 Task: Look for products in the category "Toothbrushes" from Radius only.
Action: Mouse moved to (676, 251)
Screenshot: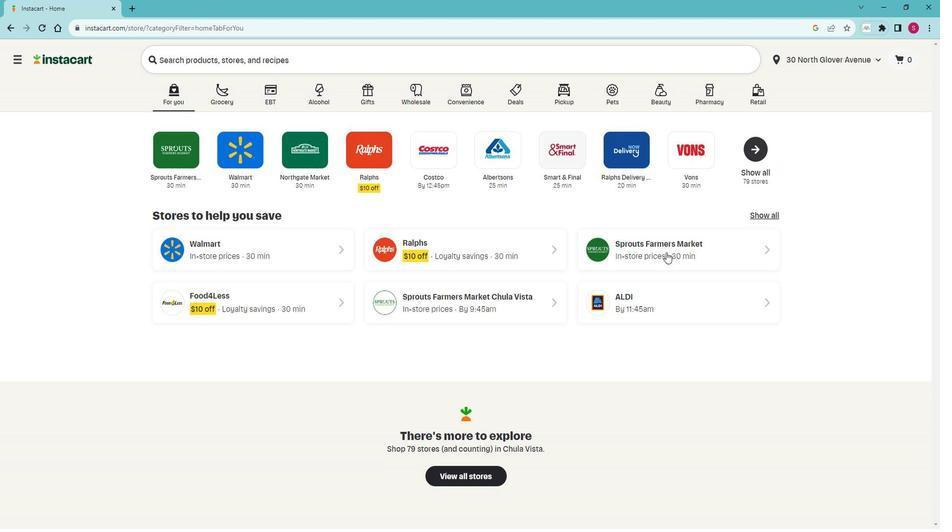 
Action: Mouse pressed left at (676, 251)
Screenshot: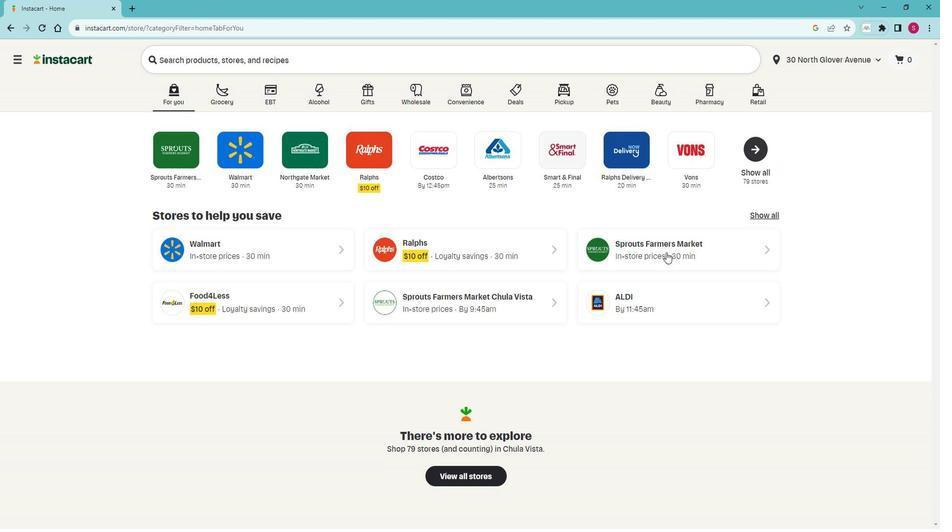 
Action: Mouse moved to (62, 363)
Screenshot: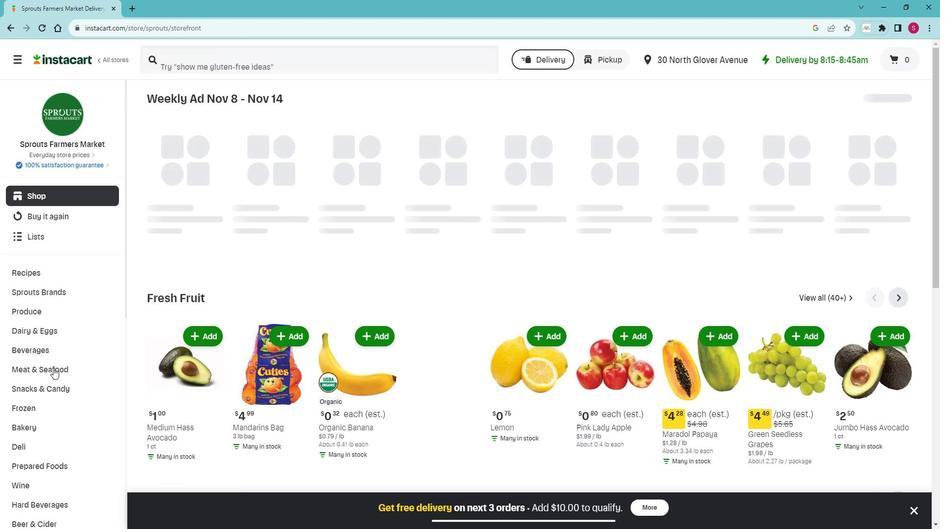 
Action: Mouse scrolled (62, 363) with delta (0, 0)
Screenshot: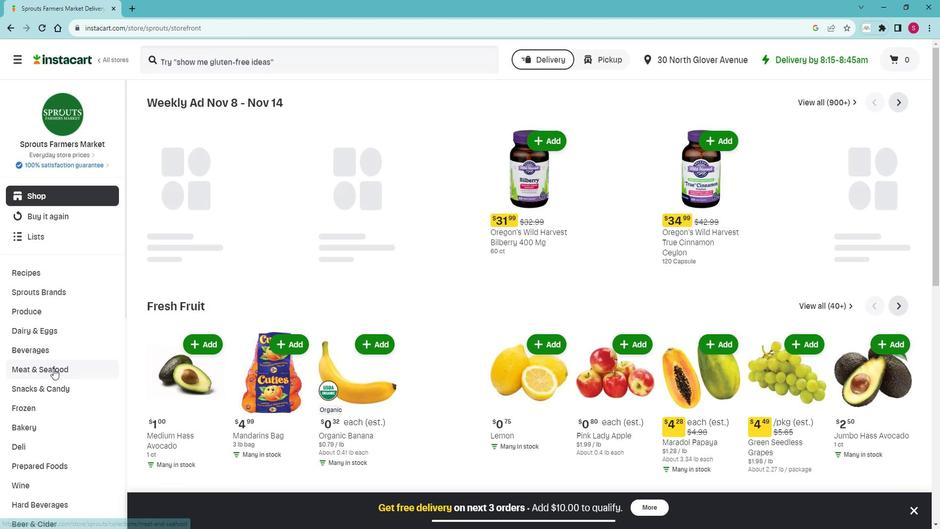 
Action: Mouse scrolled (62, 363) with delta (0, 0)
Screenshot: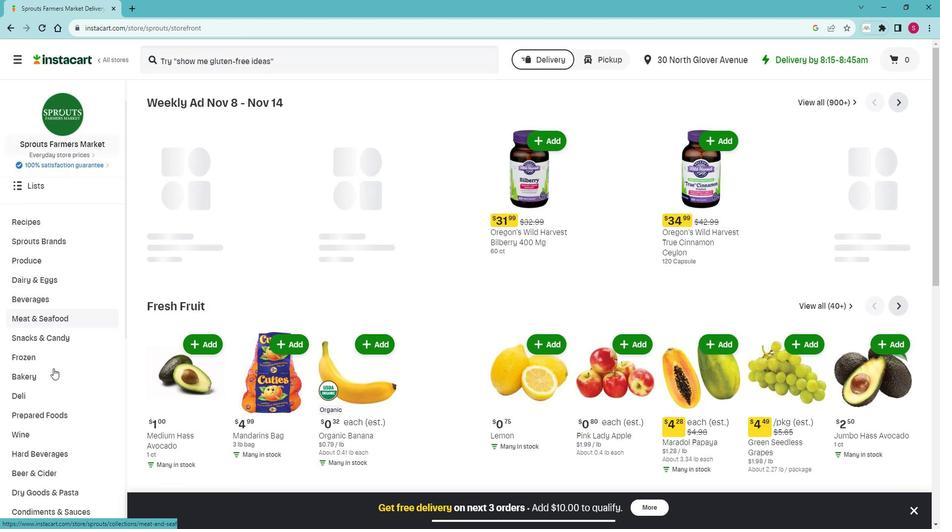 
Action: Mouse moved to (62, 362)
Screenshot: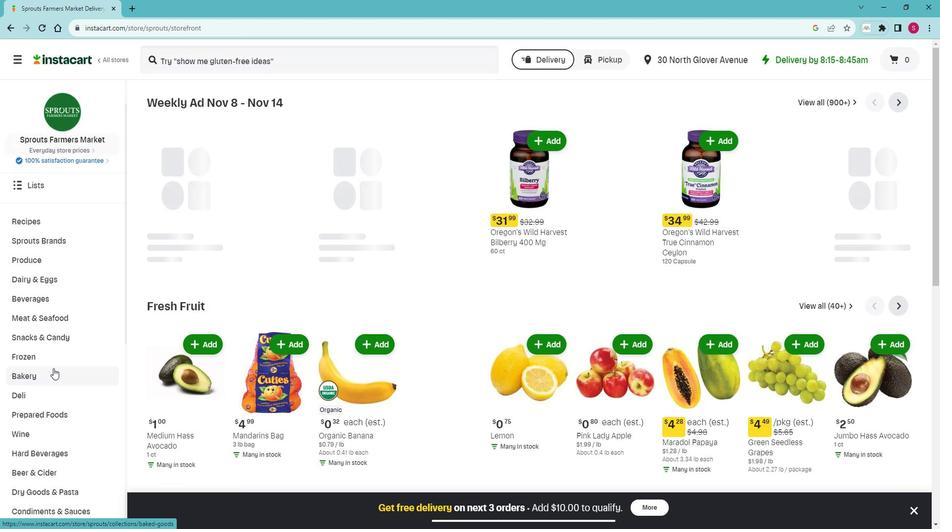 
Action: Mouse scrolled (62, 362) with delta (0, 0)
Screenshot: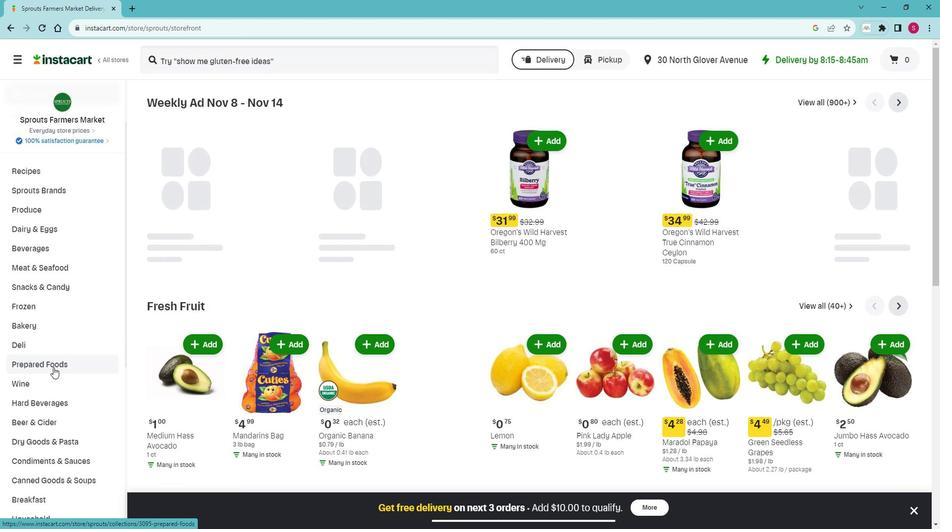 
Action: Mouse moved to (62, 362)
Screenshot: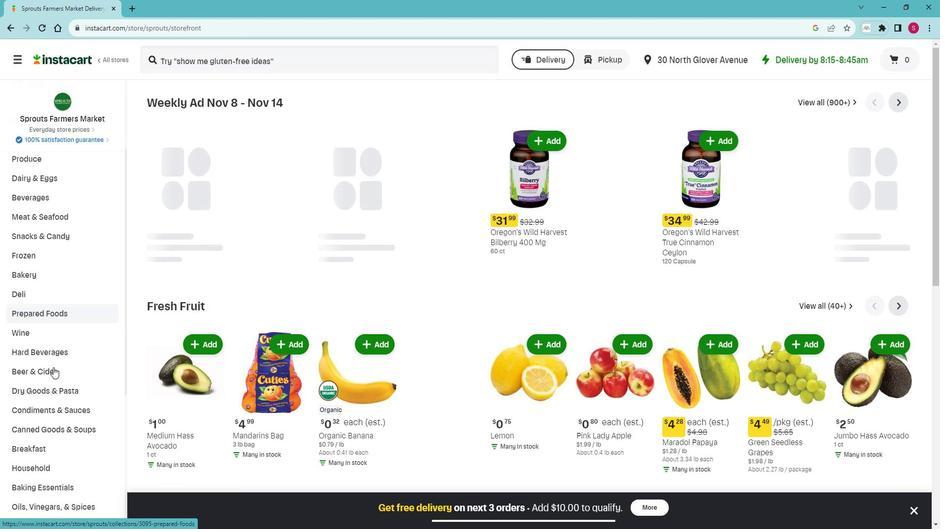 
Action: Mouse scrolled (62, 362) with delta (0, 0)
Screenshot: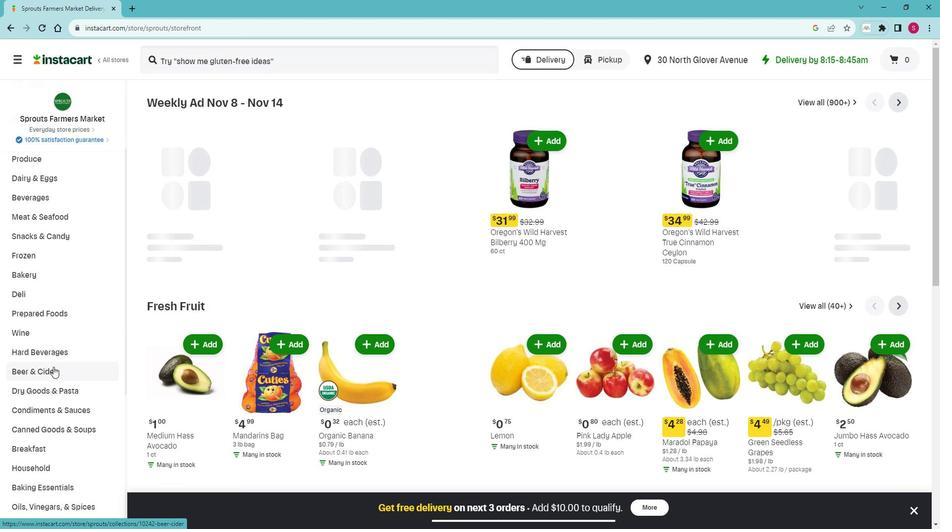 
Action: Mouse scrolled (62, 362) with delta (0, 0)
Screenshot: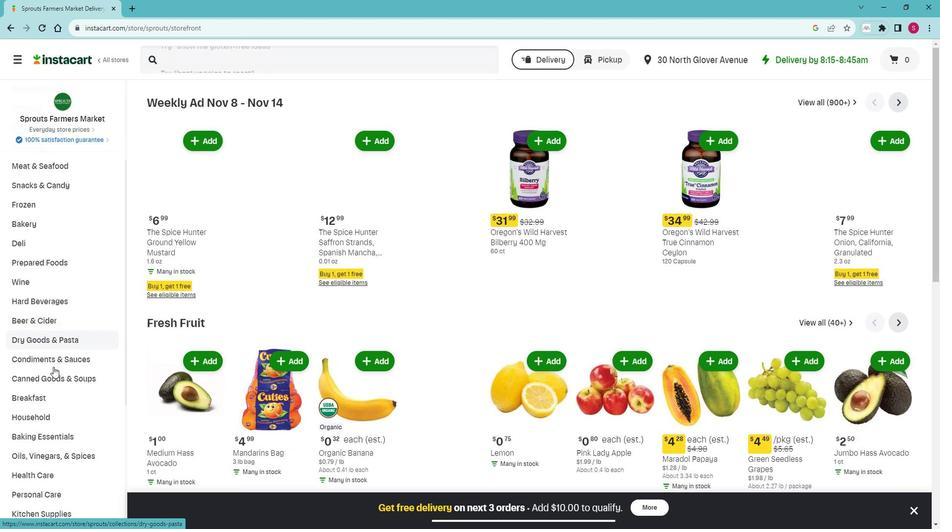 
Action: Mouse moved to (62, 362)
Screenshot: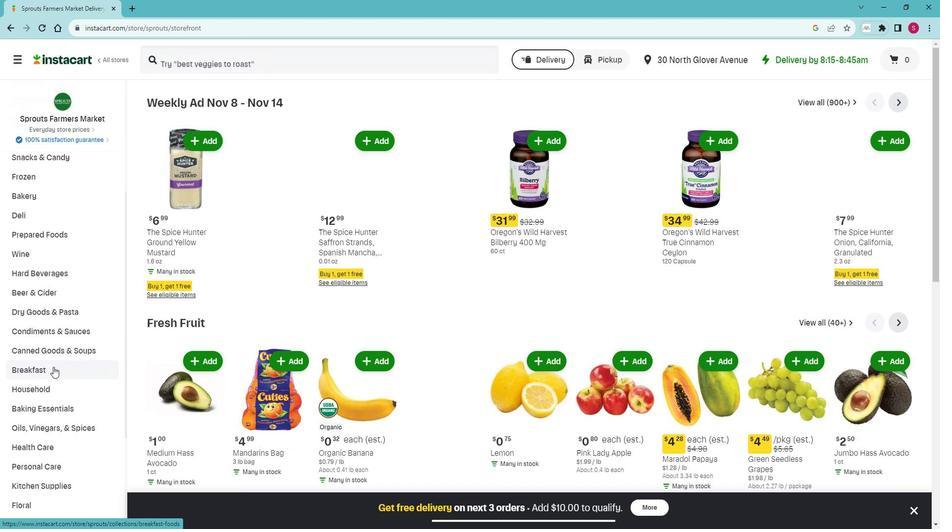 
Action: Mouse scrolled (62, 361) with delta (0, 0)
Screenshot: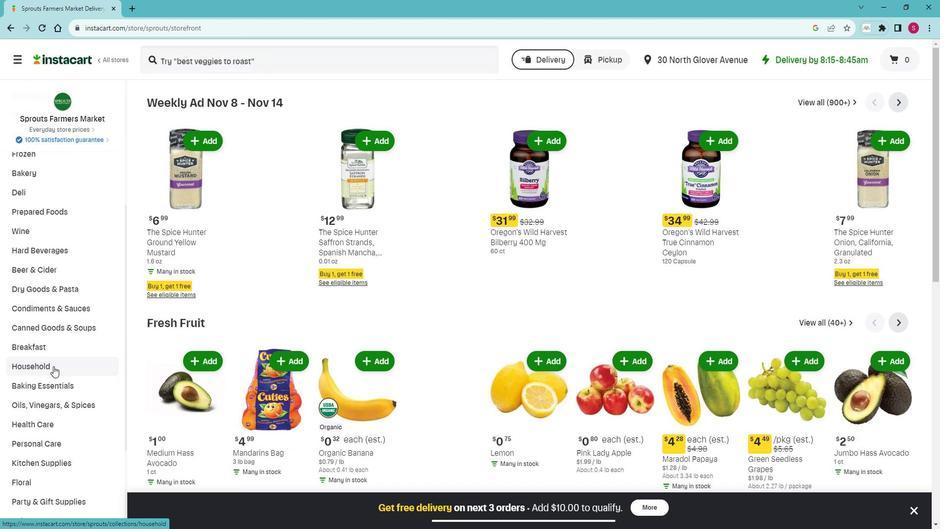 
Action: Mouse scrolled (62, 361) with delta (0, 0)
Screenshot: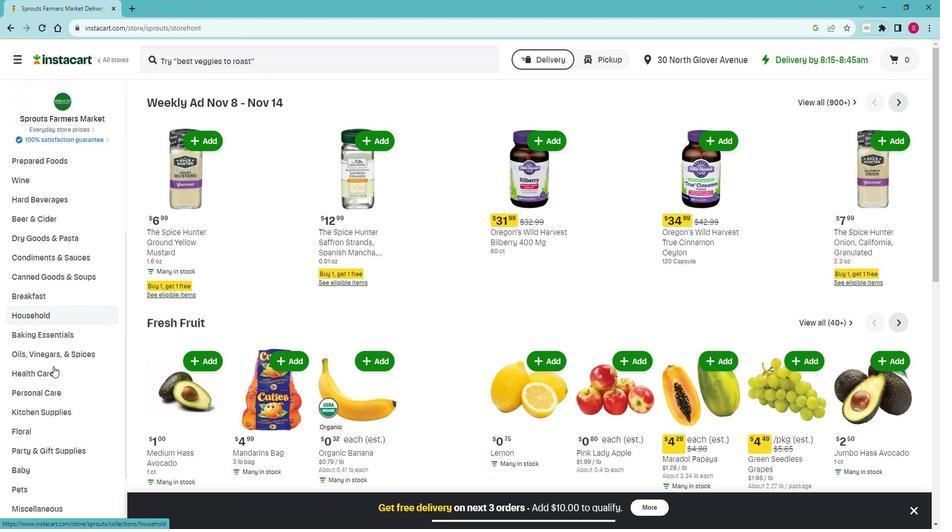 
Action: Mouse moved to (71, 334)
Screenshot: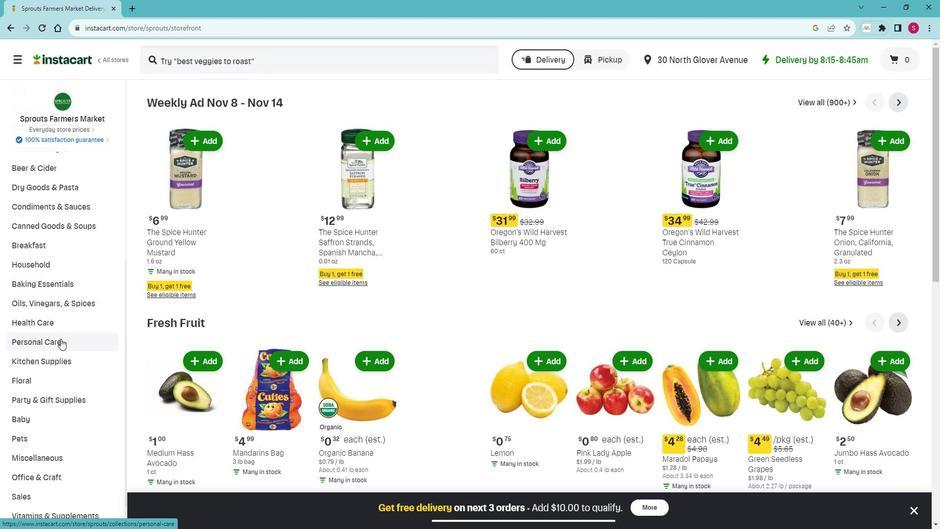 
Action: Mouse pressed left at (71, 334)
Screenshot: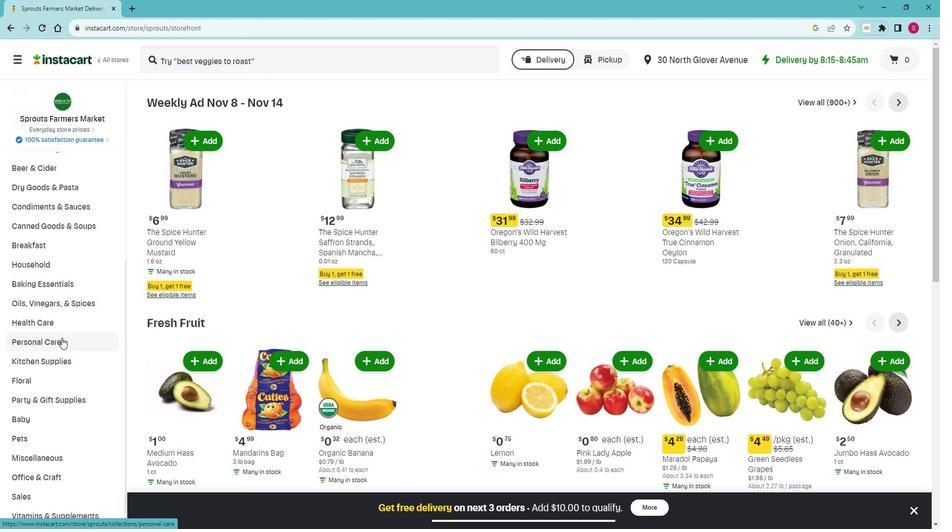
Action: Mouse moved to (69, 372)
Screenshot: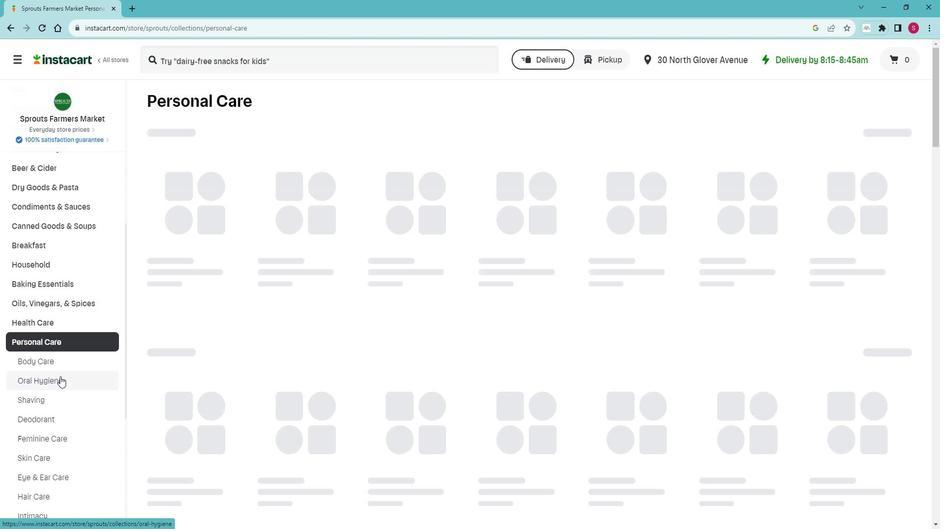 
Action: Mouse pressed left at (69, 372)
Screenshot: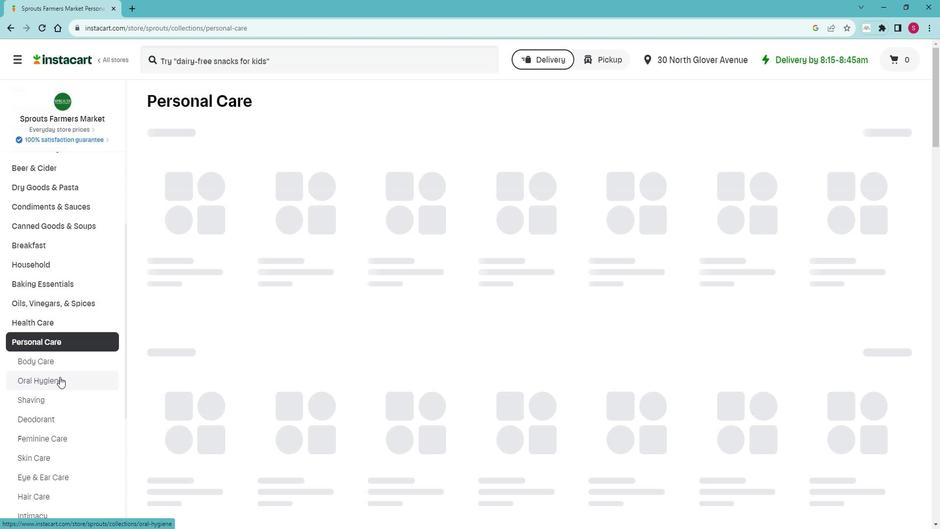 
Action: Mouse moved to (230, 141)
Screenshot: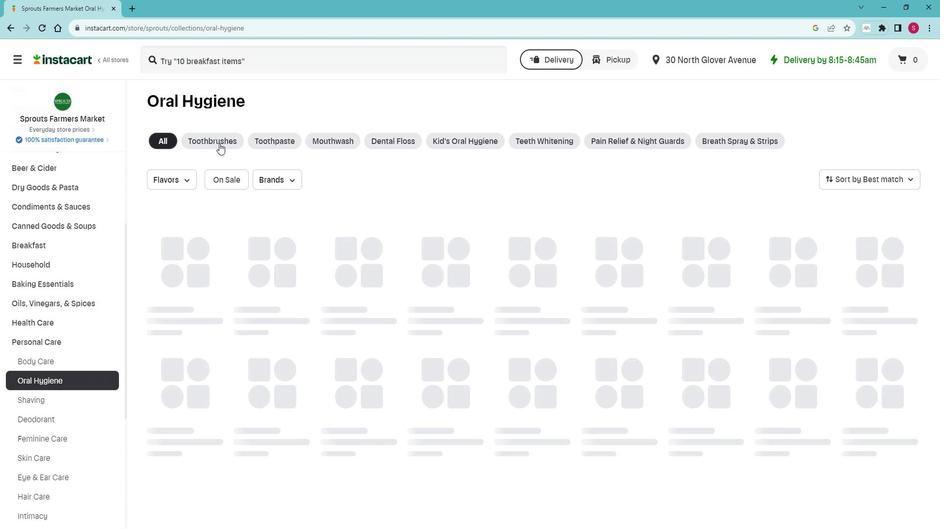 
Action: Mouse pressed left at (230, 141)
Screenshot: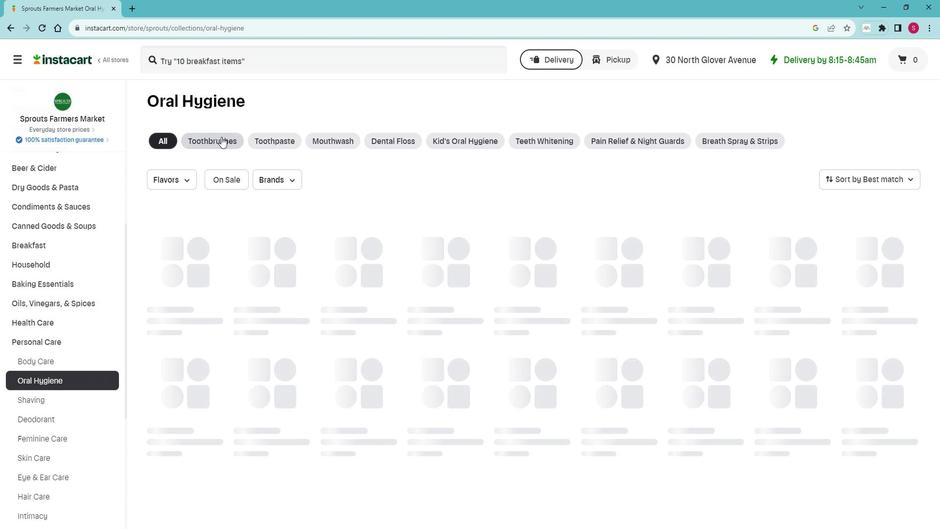 
Action: Mouse moved to (242, 178)
Screenshot: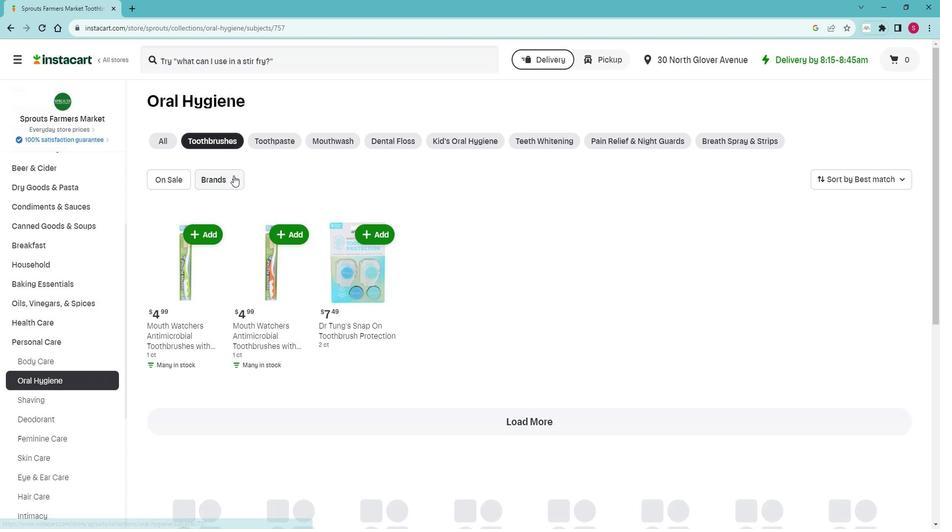 
Action: Mouse pressed left at (242, 178)
Screenshot: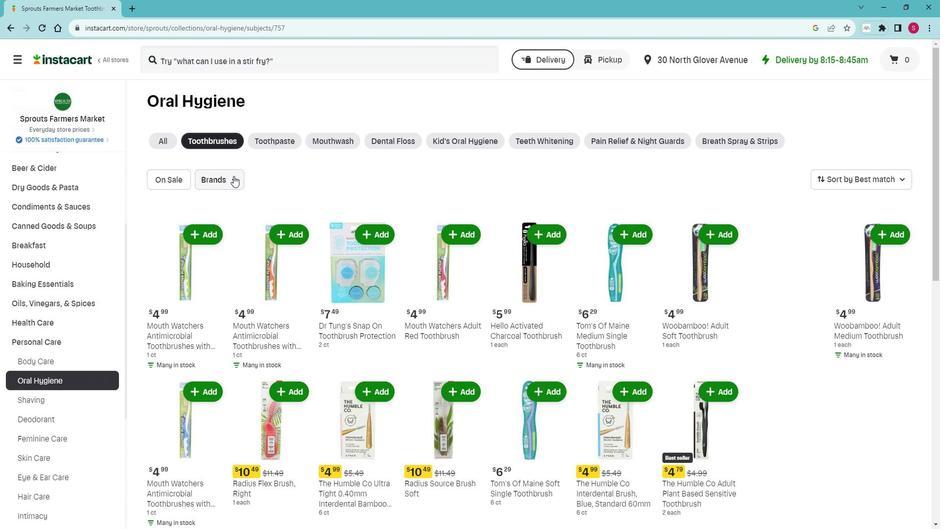 
Action: Mouse moved to (249, 208)
Screenshot: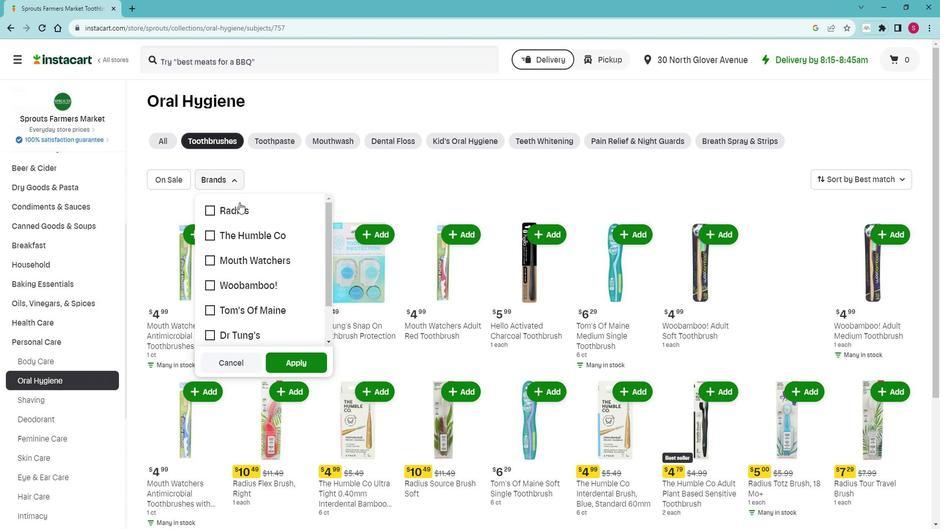 
Action: Mouse pressed left at (249, 208)
Screenshot: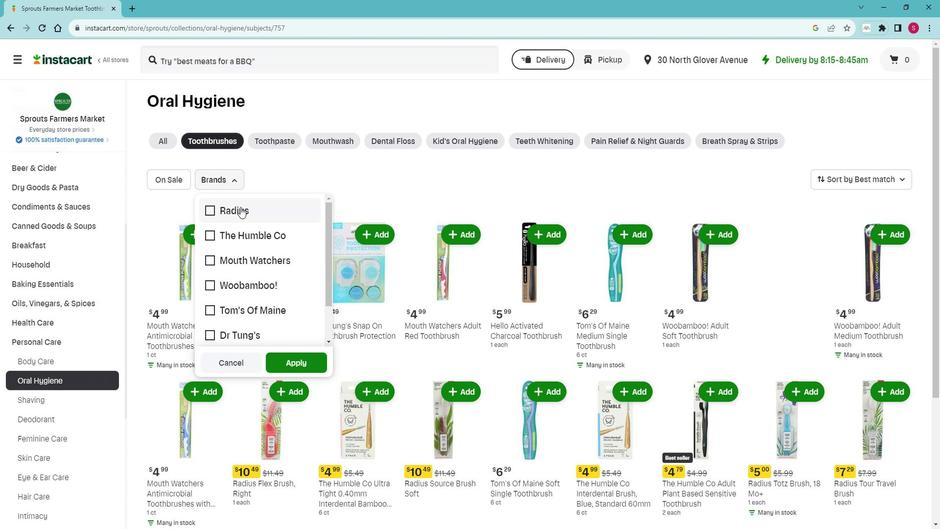 
Action: Mouse moved to (298, 356)
Screenshot: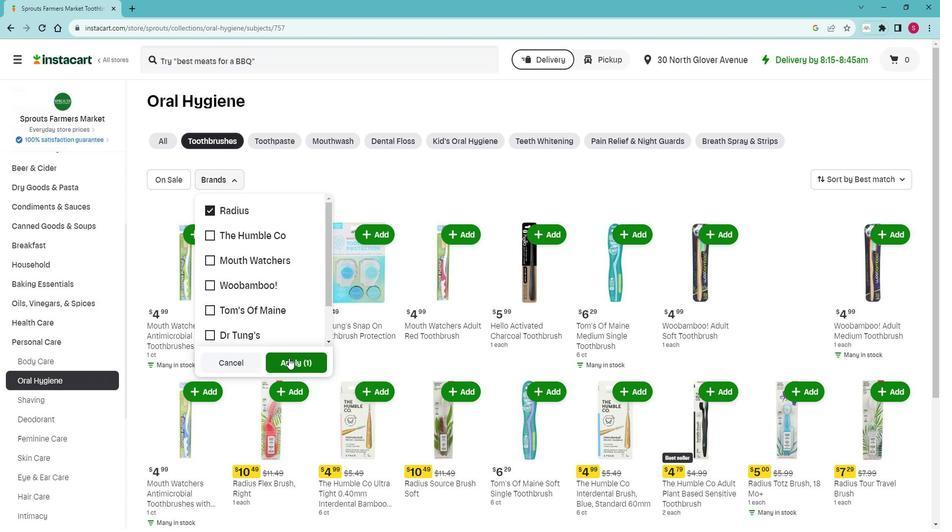 
Action: Mouse pressed left at (298, 356)
Screenshot: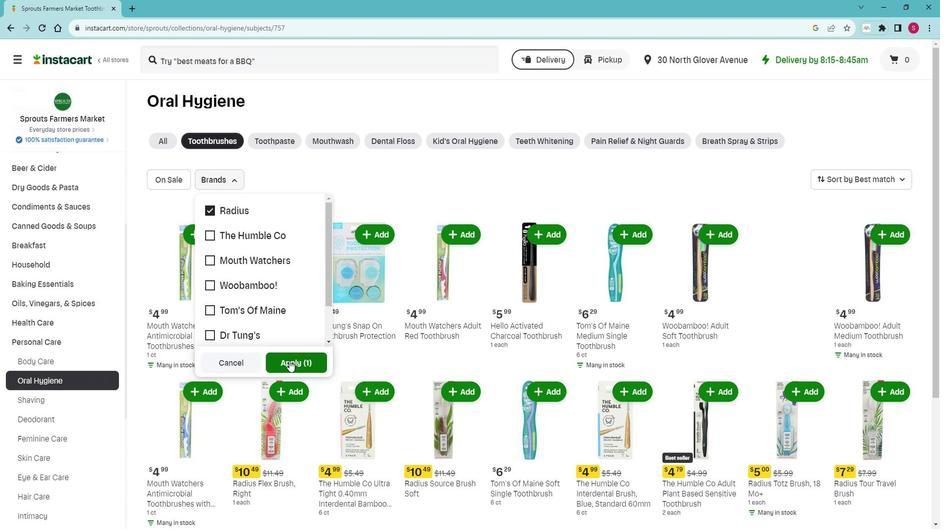 
Action: Mouse moved to (299, 354)
Screenshot: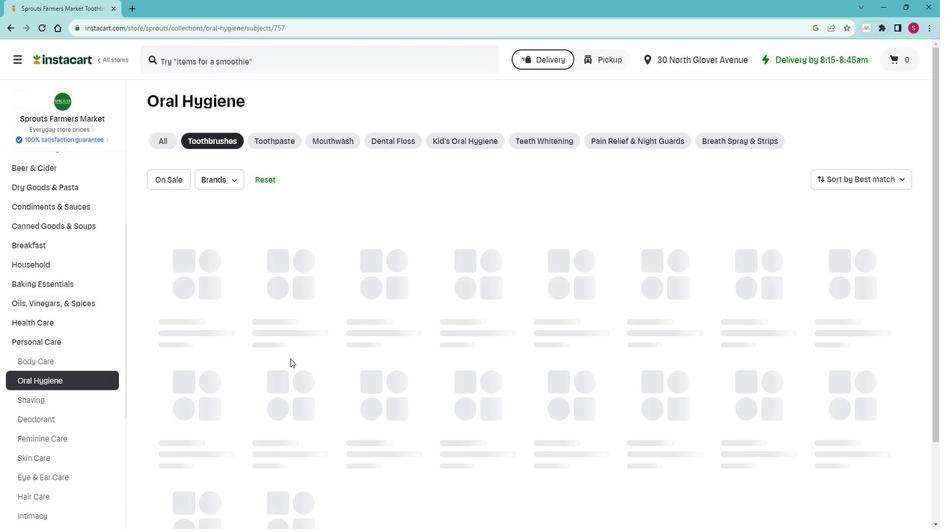 
